 Task: Change the delay of the ES to 2.
Action: Mouse moved to (125, 11)
Screenshot: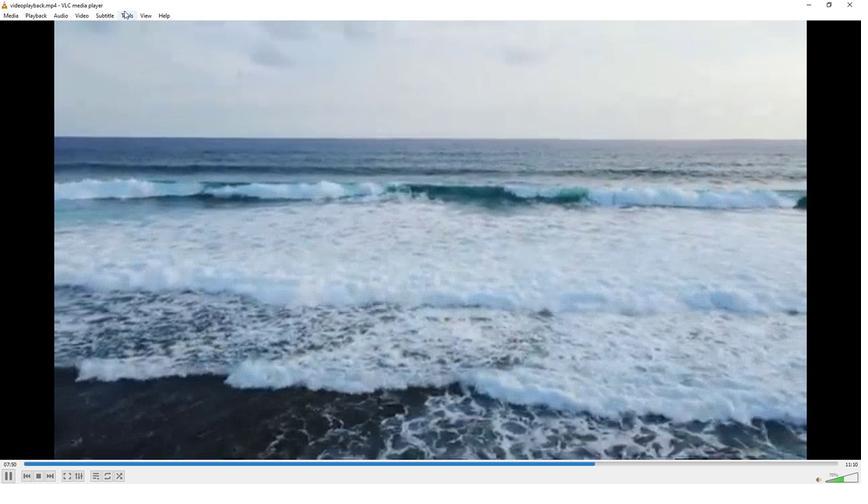 
Action: Mouse pressed left at (125, 11)
Screenshot: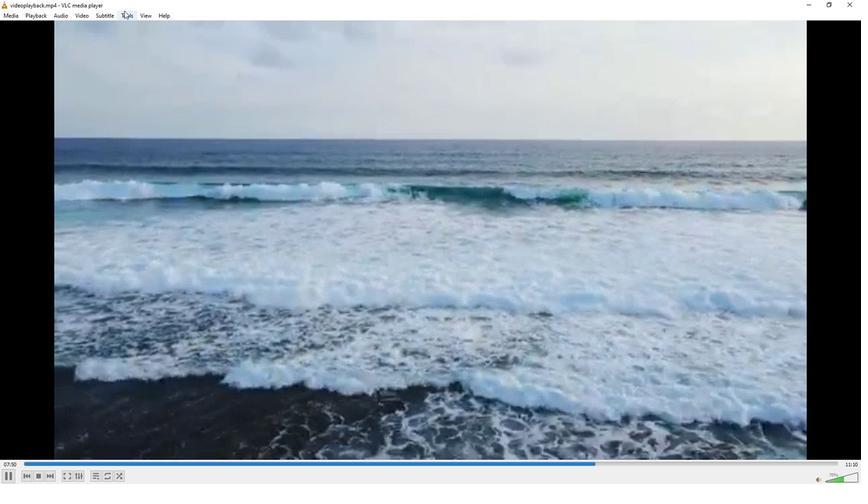 
Action: Mouse moved to (151, 121)
Screenshot: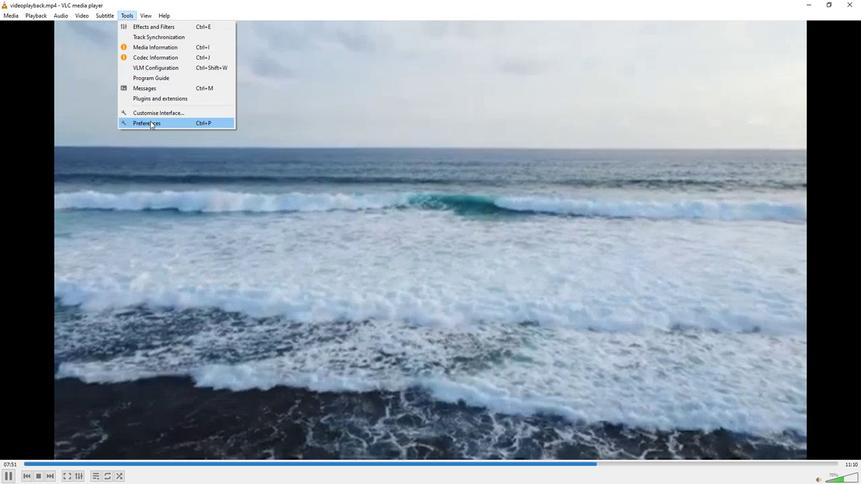 
Action: Mouse pressed left at (151, 121)
Screenshot: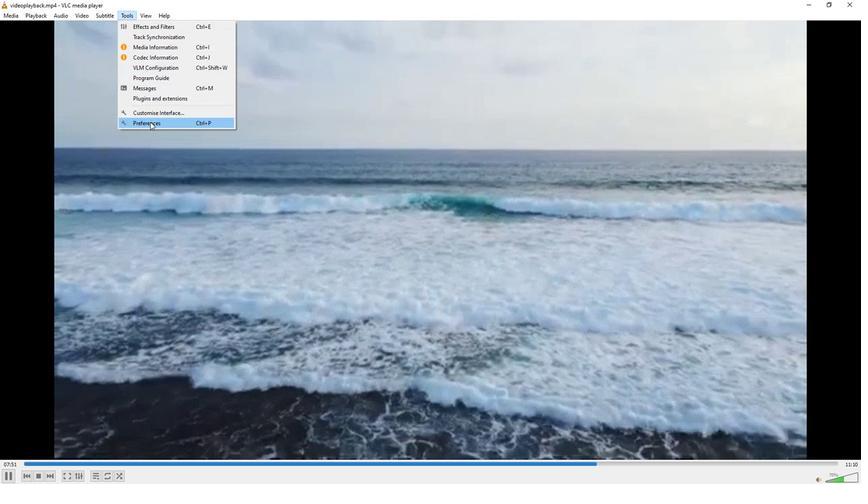 
Action: Mouse moved to (284, 394)
Screenshot: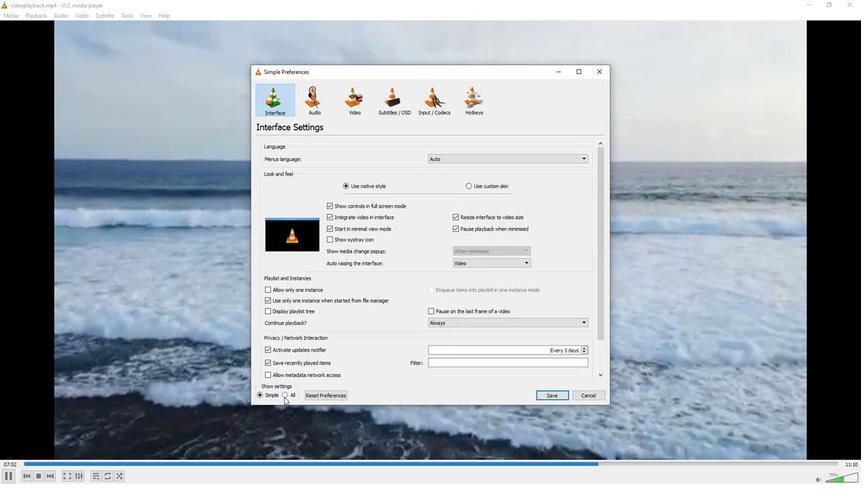 
Action: Mouse pressed left at (284, 394)
Screenshot: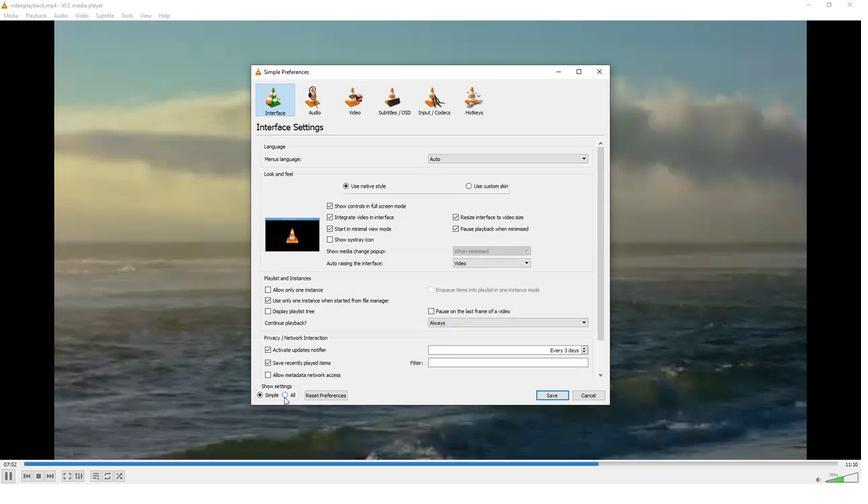 
Action: Mouse moved to (287, 316)
Screenshot: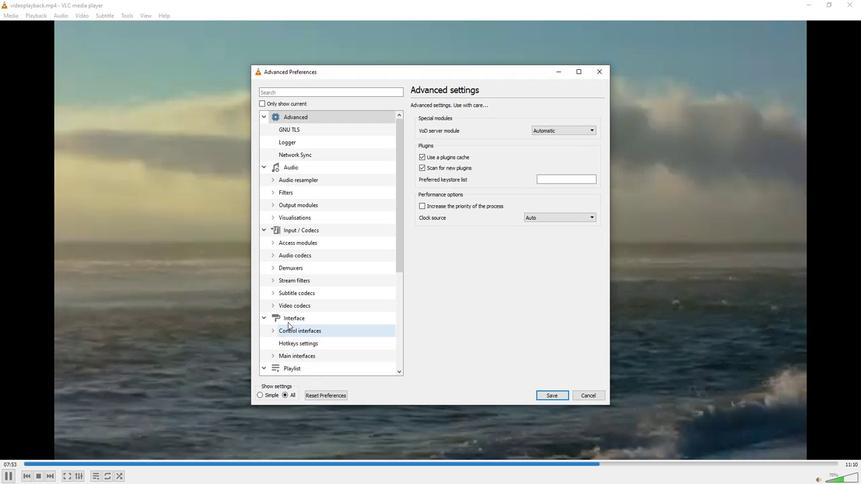 
Action: Mouse scrolled (287, 315) with delta (0, 0)
Screenshot: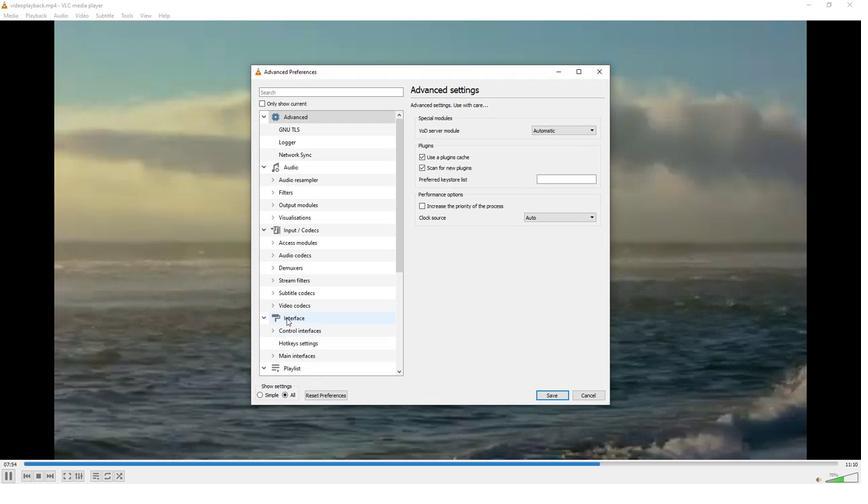 
Action: Mouse moved to (278, 316)
Screenshot: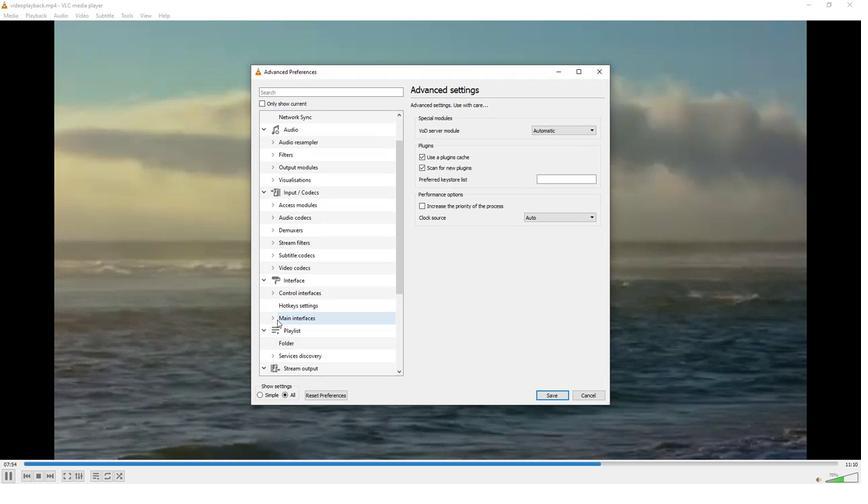 
Action: Mouse scrolled (278, 316) with delta (0, 0)
Screenshot: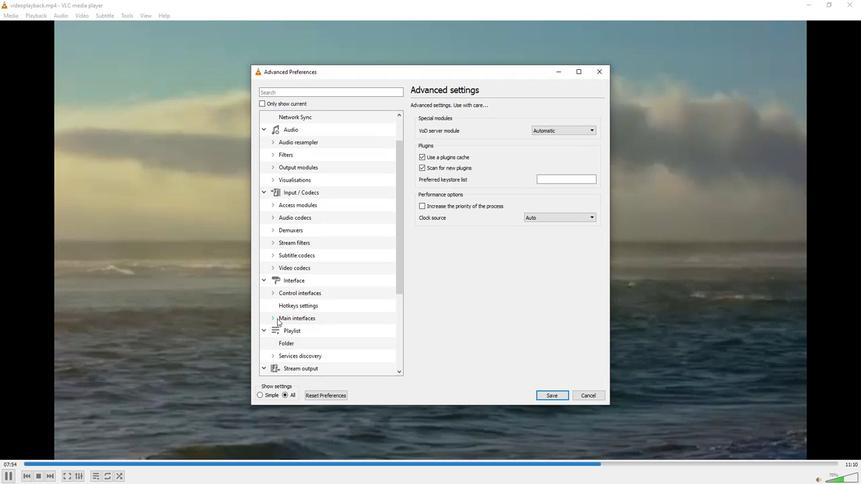 
Action: Mouse moved to (273, 353)
Screenshot: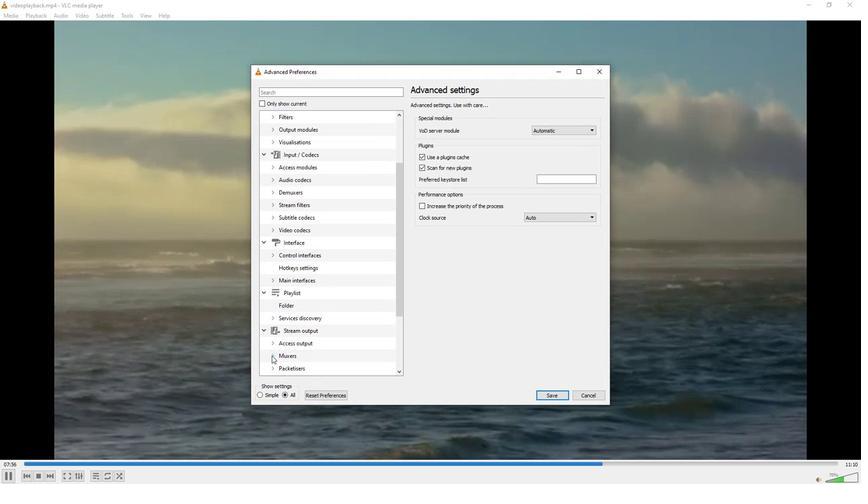 
Action: Mouse pressed left at (273, 353)
Screenshot: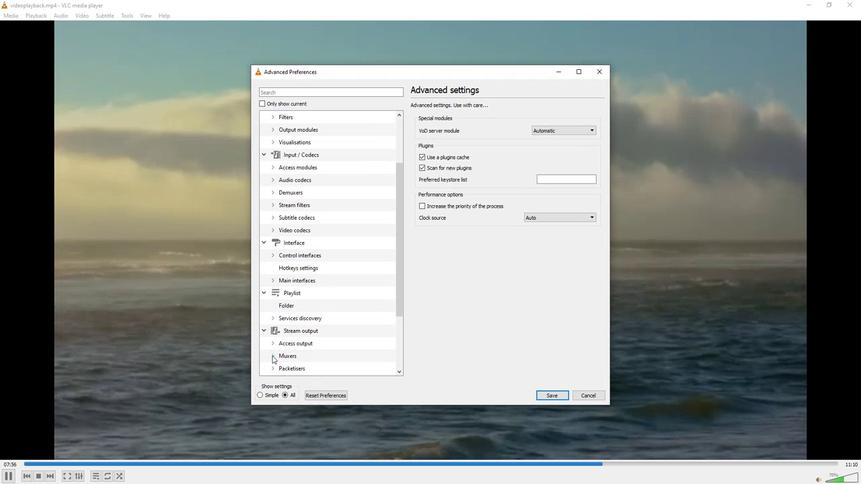 
Action: Mouse moved to (286, 326)
Screenshot: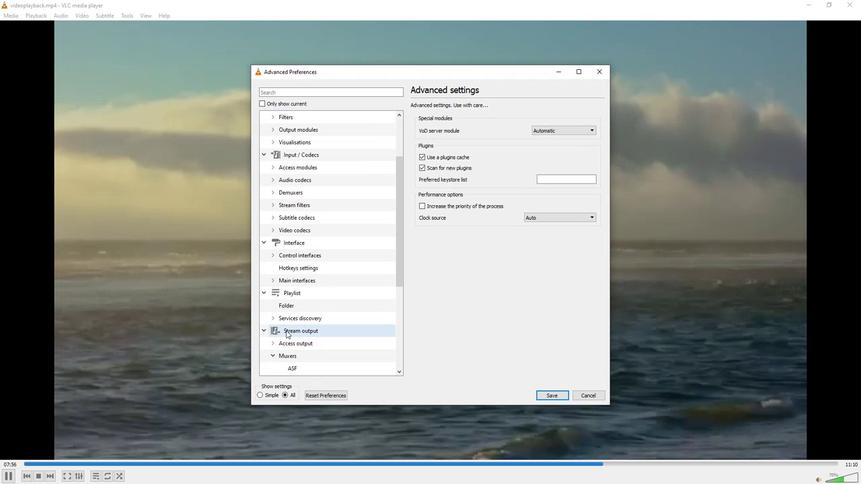 
Action: Mouse scrolled (286, 326) with delta (0, 0)
Screenshot: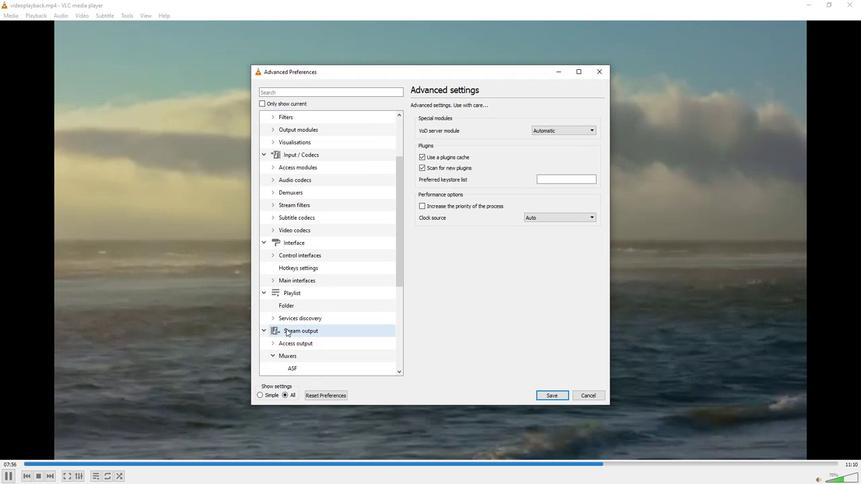 
Action: Mouse scrolled (286, 326) with delta (0, 0)
Screenshot: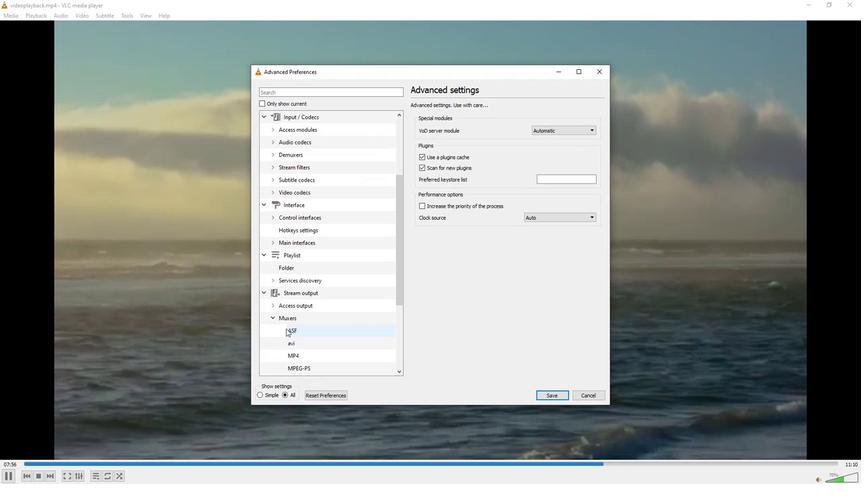 
Action: Mouse moved to (294, 345)
Screenshot: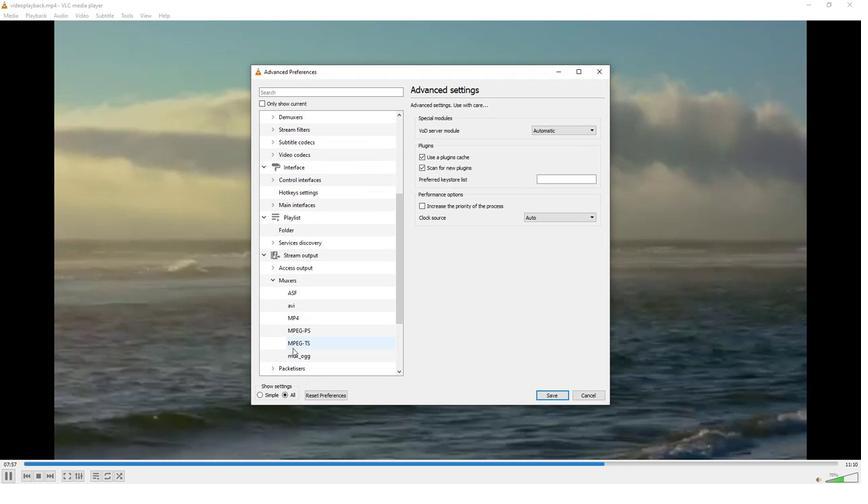 
Action: Mouse scrolled (294, 344) with delta (0, 0)
Screenshot: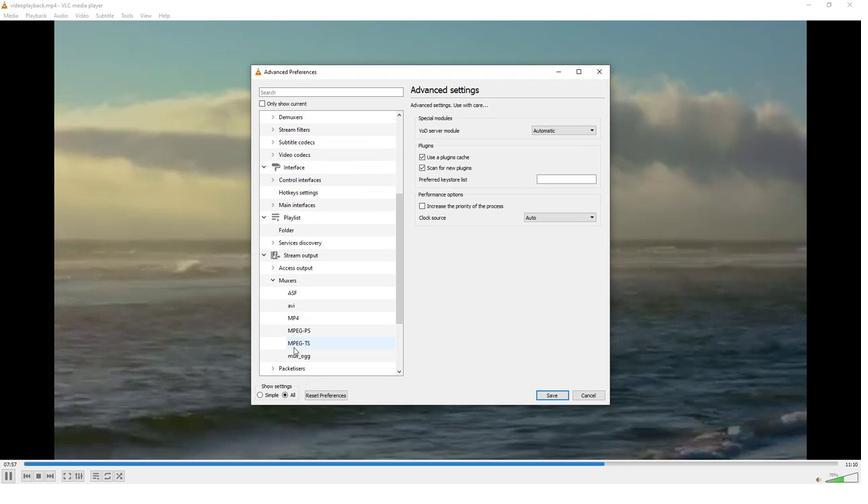 
Action: Mouse moved to (275, 338)
Screenshot: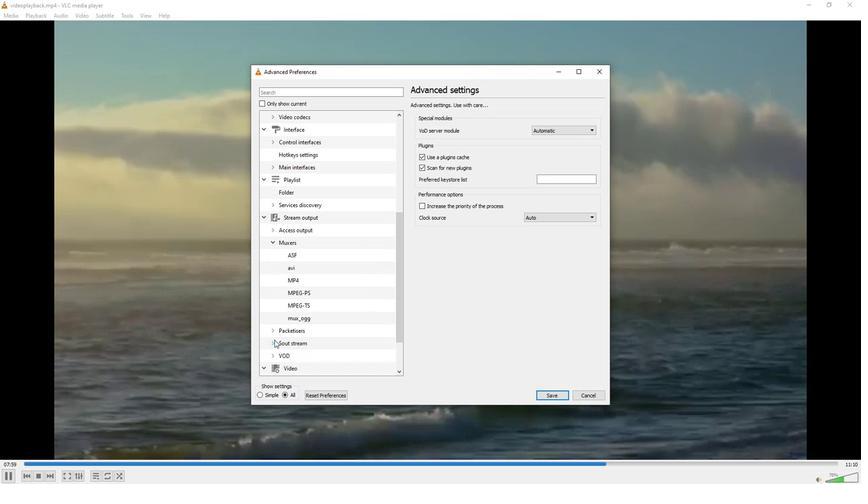
Action: Mouse pressed left at (275, 338)
Screenshot: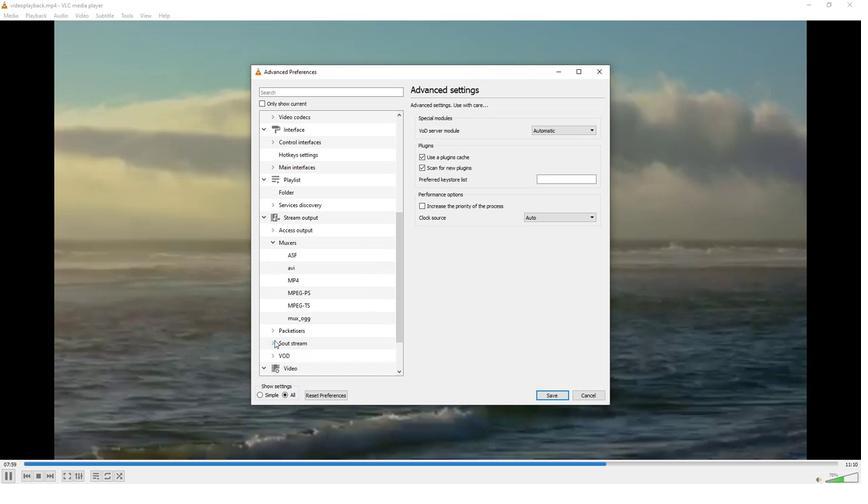 
Action: Mouse moved to (294, 363)
Screenshot: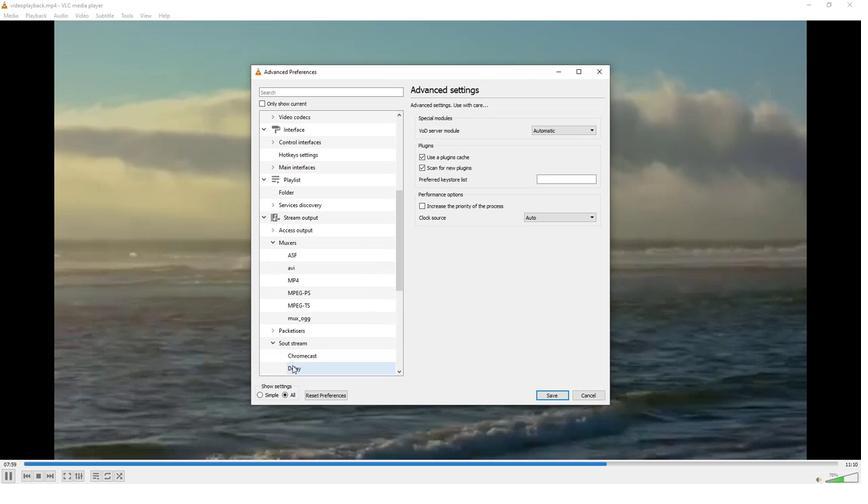 
Action: Mouse pressed left at (294, 363)
Screenshot: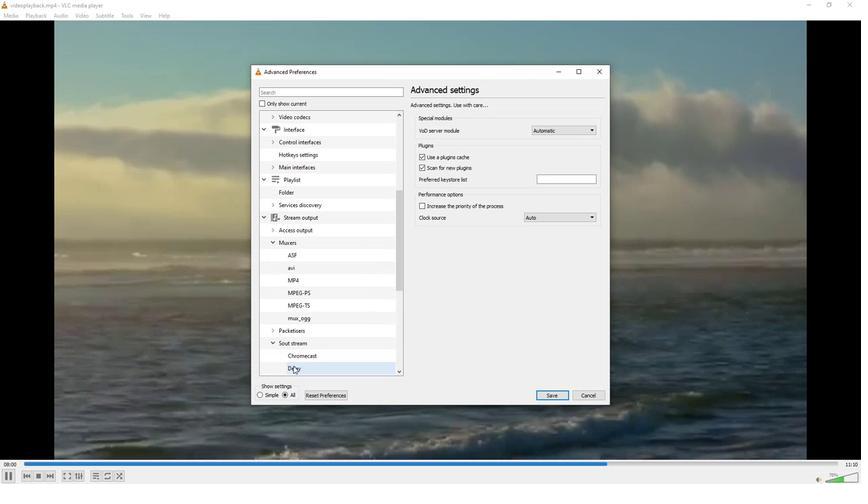 
Action: Mouse moved to (596, 129)
Screenshot: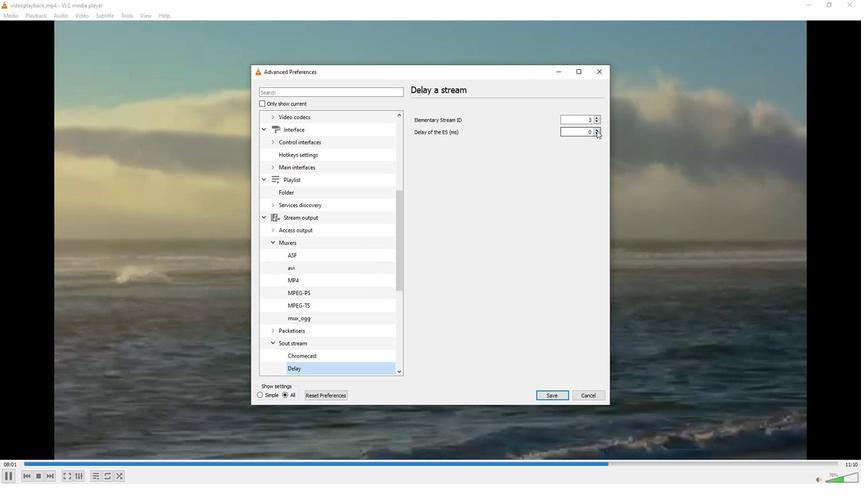 
Action: Mouse pressed left at (596, 129)
Screenshot: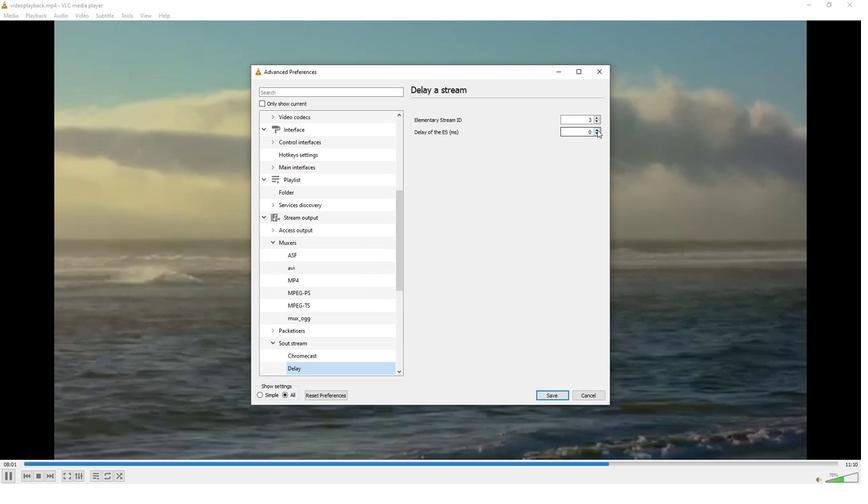 
Action: Mouse moved to (596, 129)
Screenshot: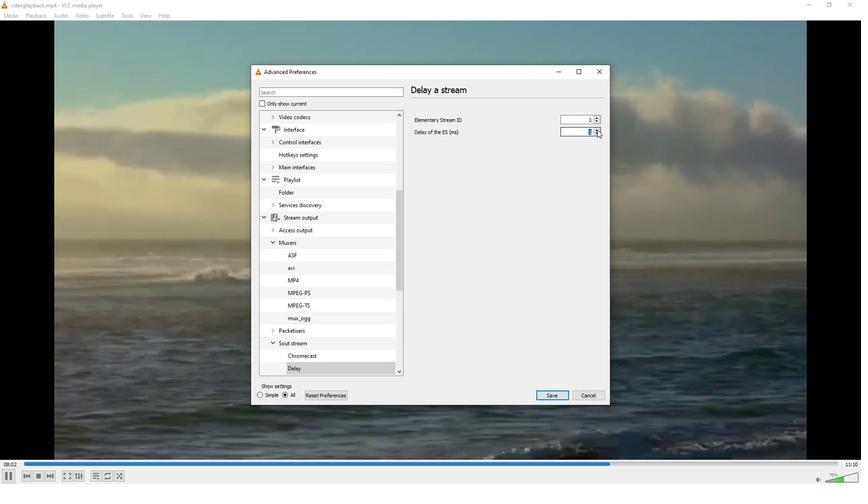 
Action: Mouse pressed left at (596, 129)
Screenshot: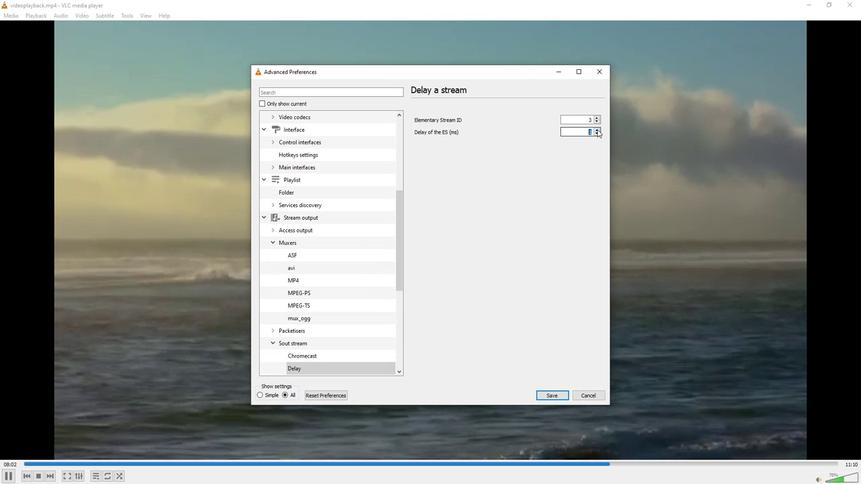 
Action: Mouse moved to (517, 256)
Screenshot: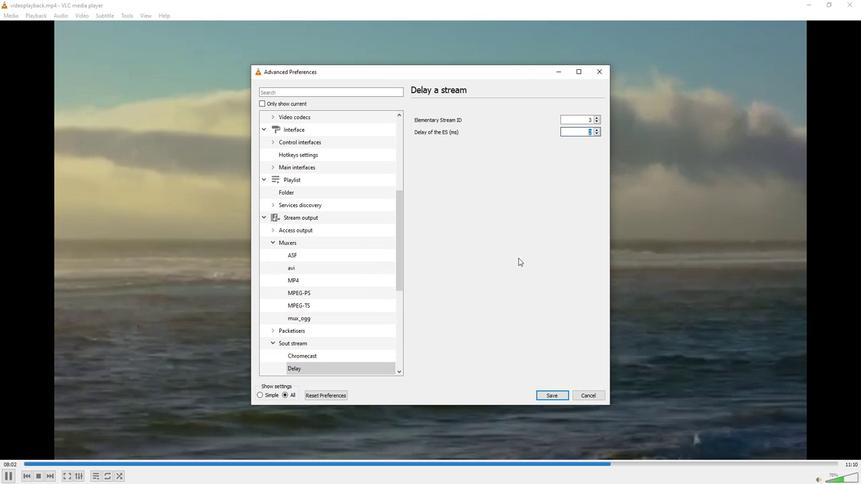 
